 Task: Access the topics dashboard of "Digital Experience".
Action: Mouse moved to (1105, 78)
Screenshot: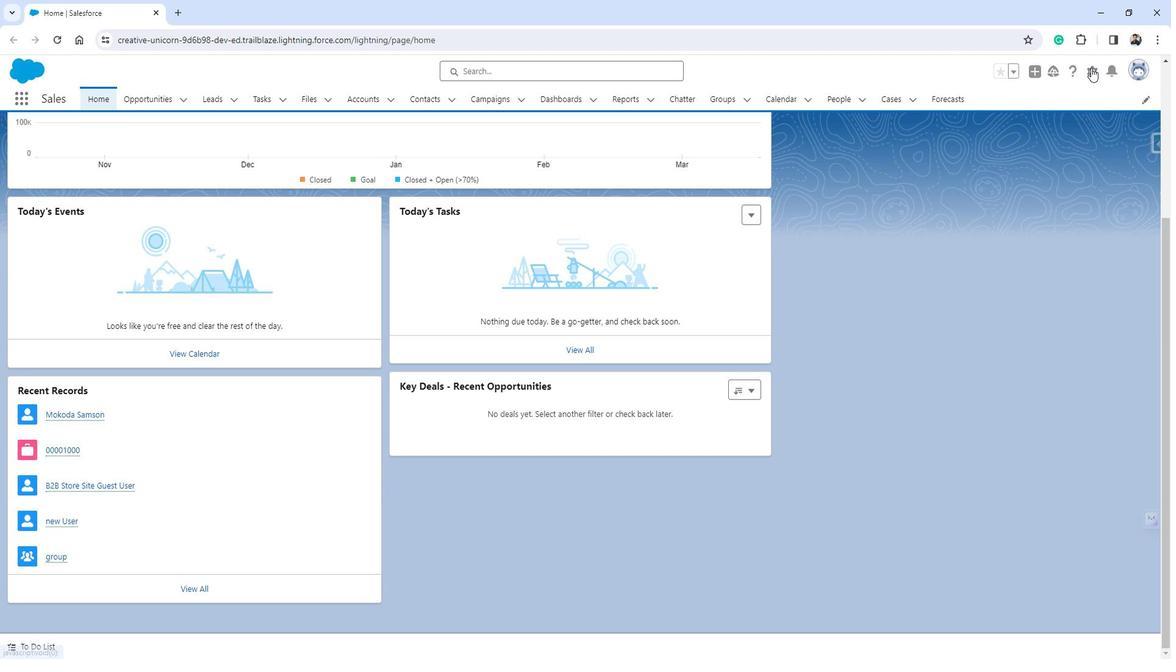 
Action: Mouse pressed left at (1105, 78)
Screenshot: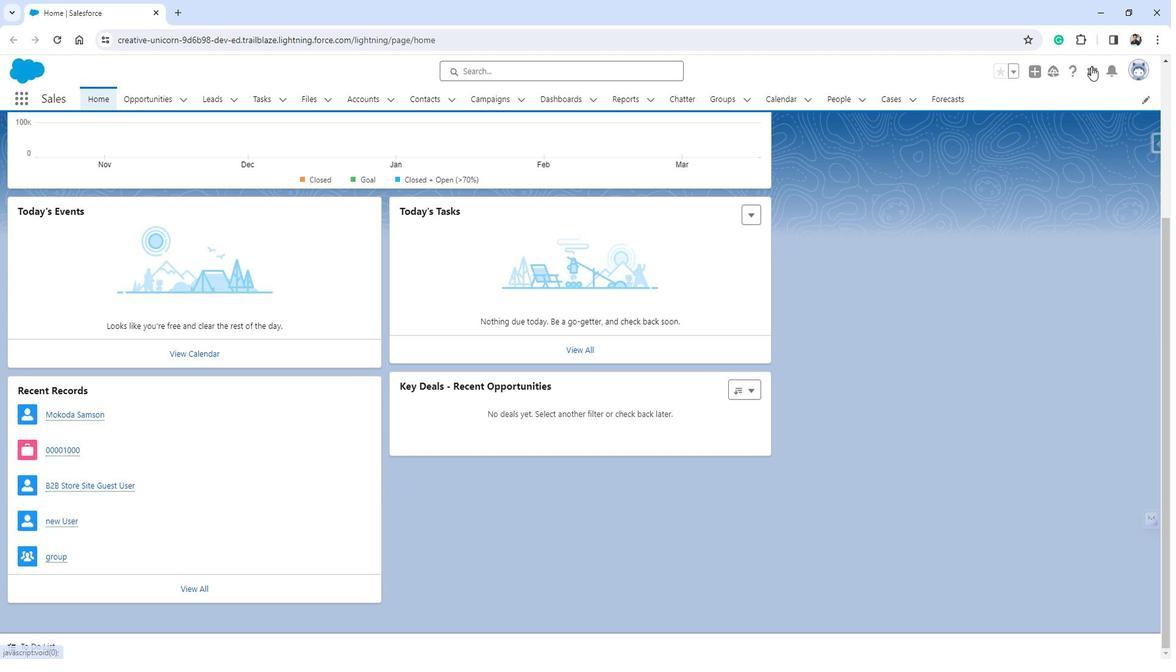 
Action: Mouse moved to (1056, 122)
Screenshot: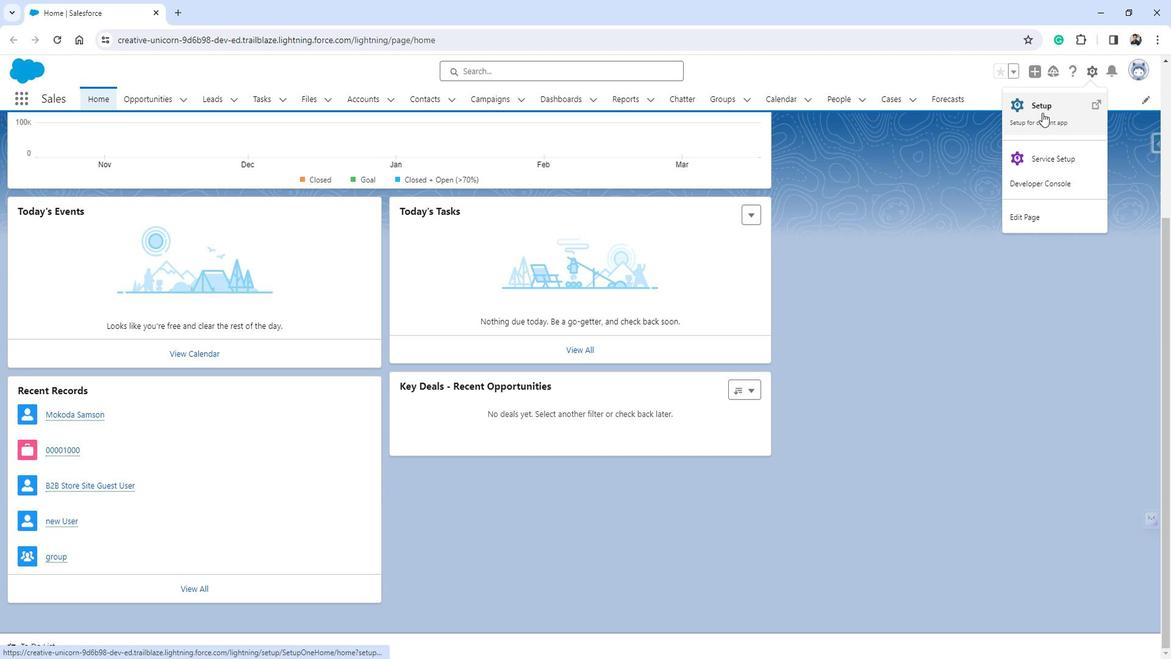 
Action: Mouse pressed left at (1056, 122)
Screenshot: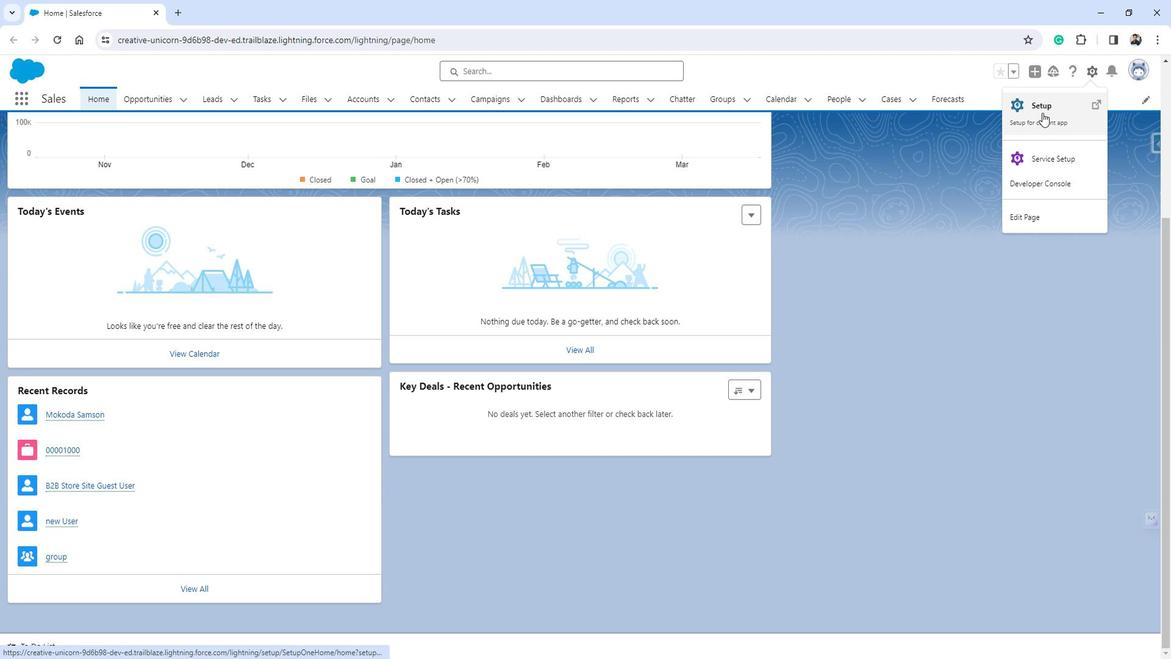 
Action: Mouse moved to (70, 464)
Screenshot: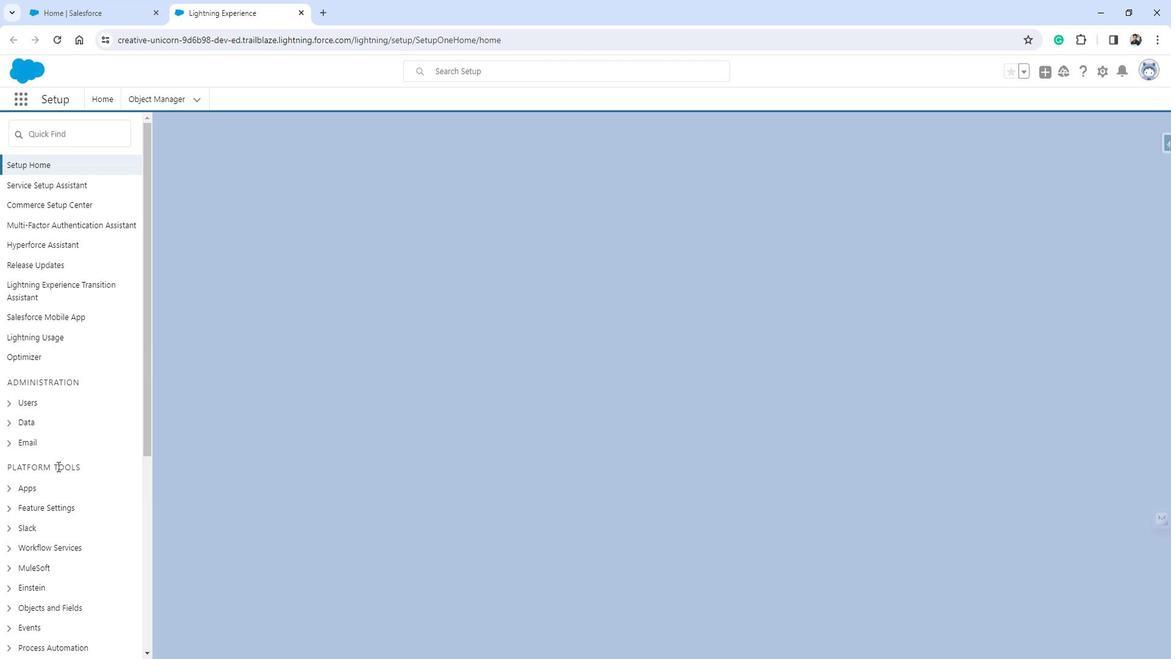 
Action: Mouse scrolled (70, 464) with delta (0, 0)
Screenshot: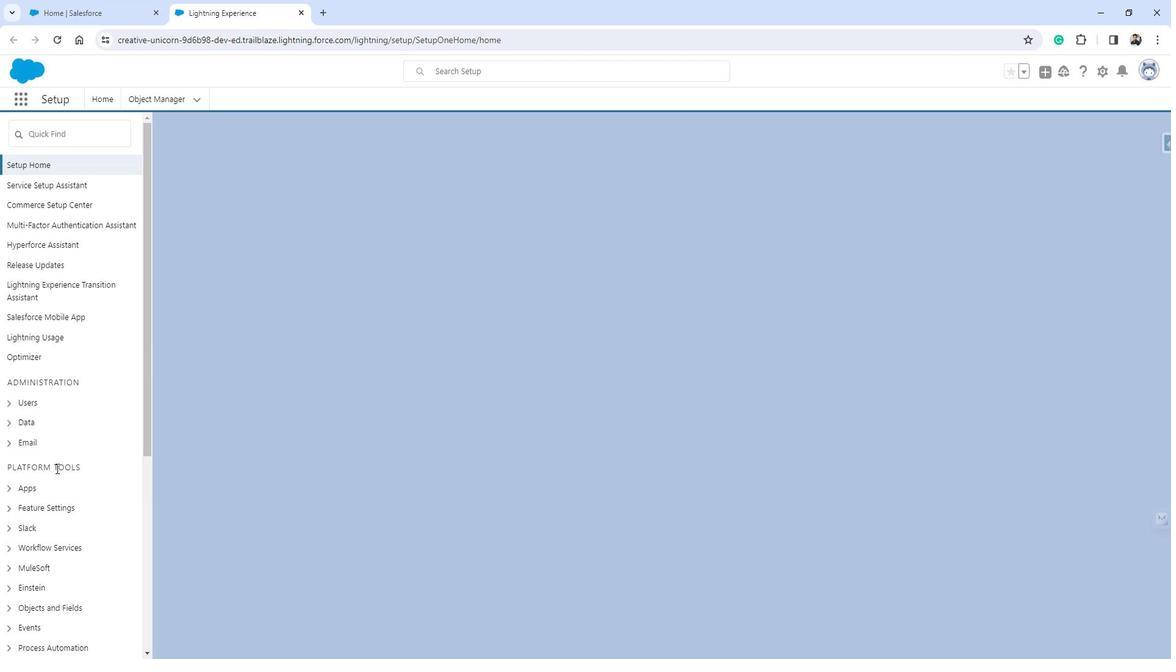 
Action: Mouse scrolled (70, 464) with delta (0, 0)
Screenshot: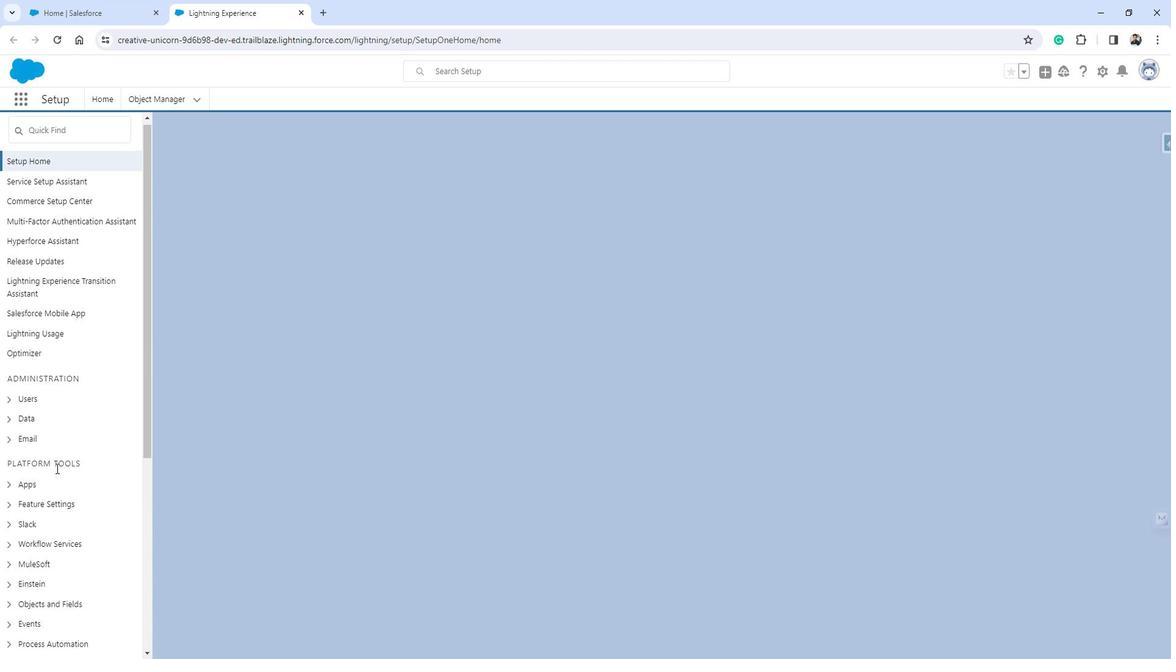 
Action: Mouse scrolled (70, 464) with delta (0, 0)
Screenshot: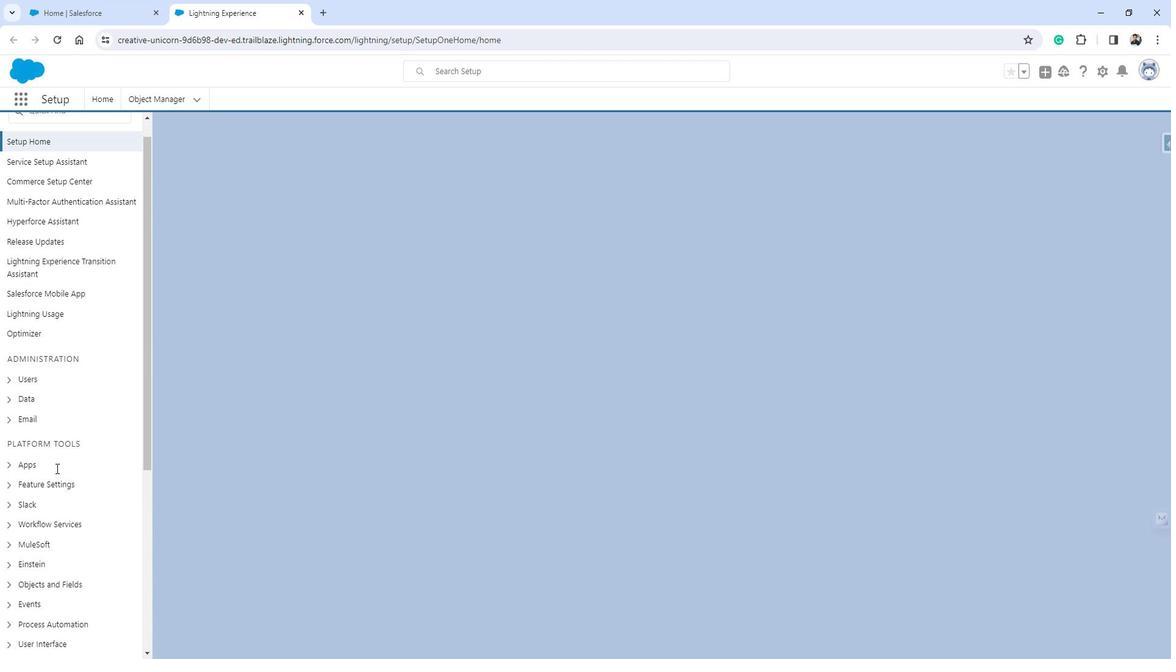 
Action: Mouse moved to (74, 319)
Screenshot: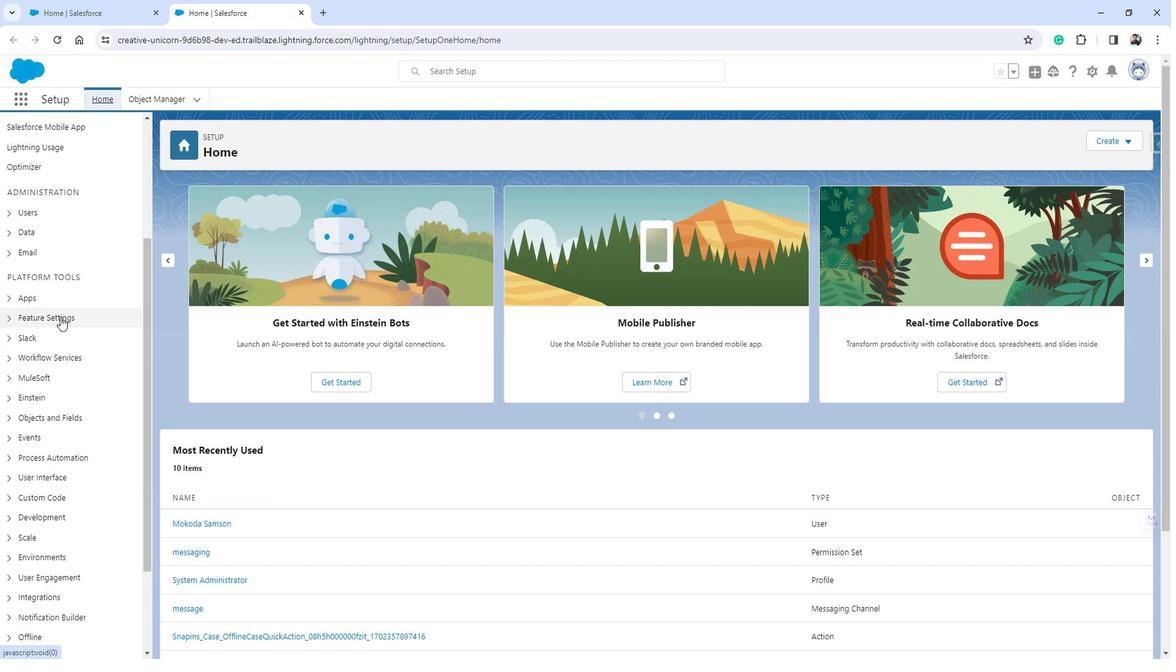 
Action: Mouse pressed left at (74, 319)
Screenshot: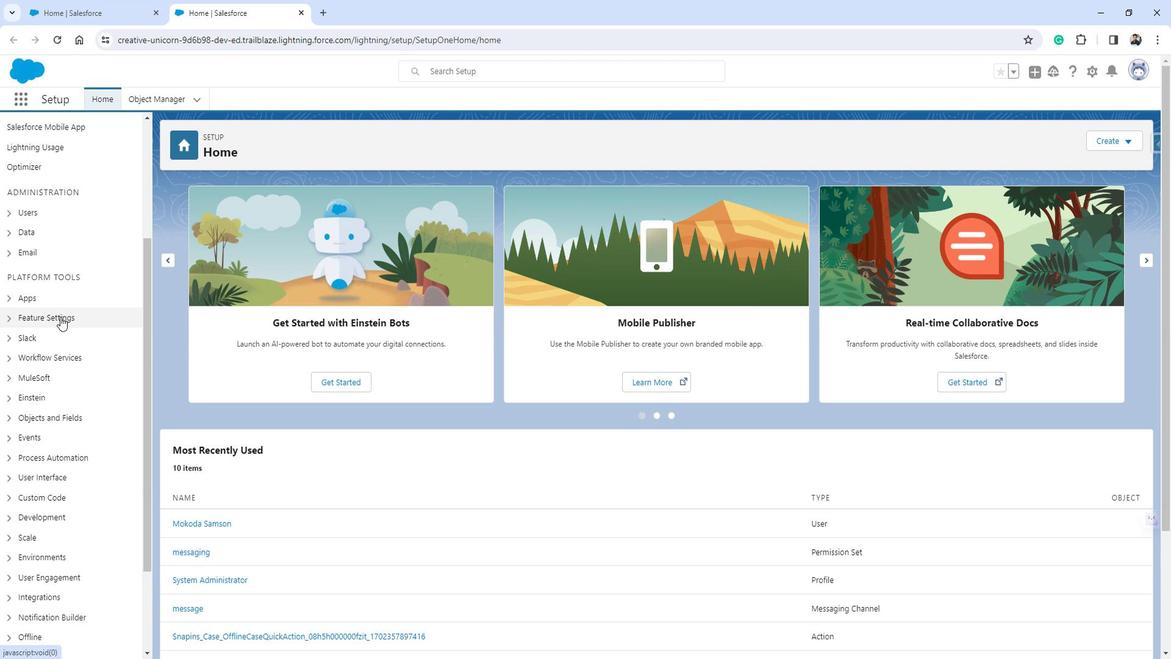 
Action: Mouse moved to (77, 444)
Screenshot: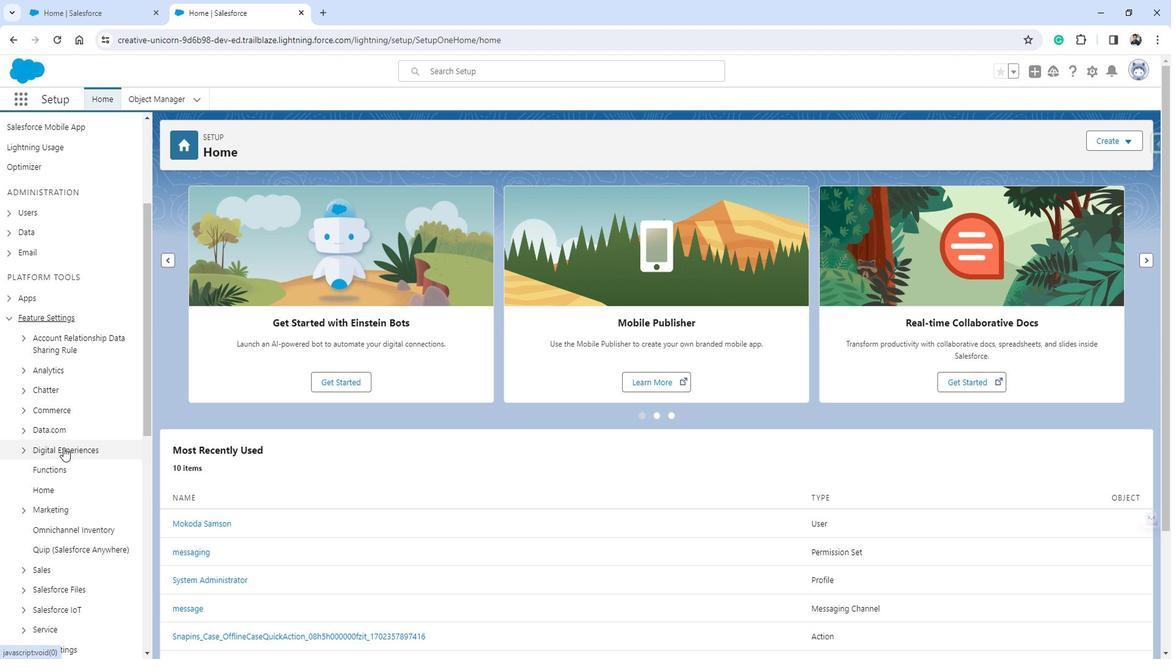 
Action: Mouse pressed left at (77, 444)
Screenshot: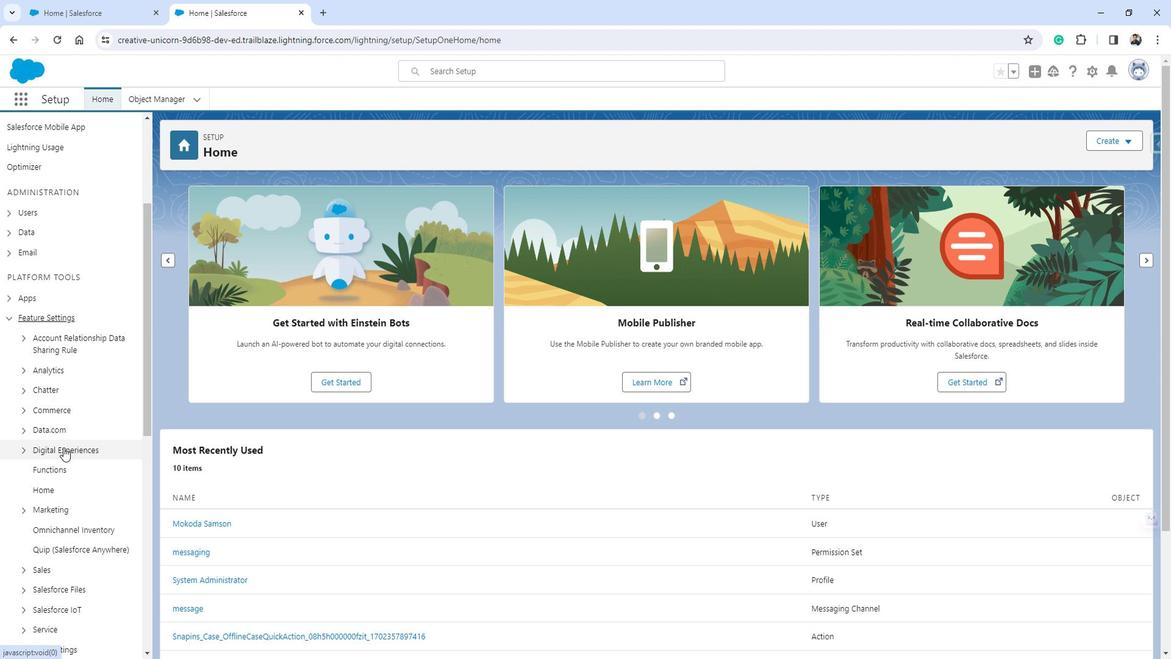 
Action: Mouse scrolled (77, 444) with delta (0, 0)
Screenshot: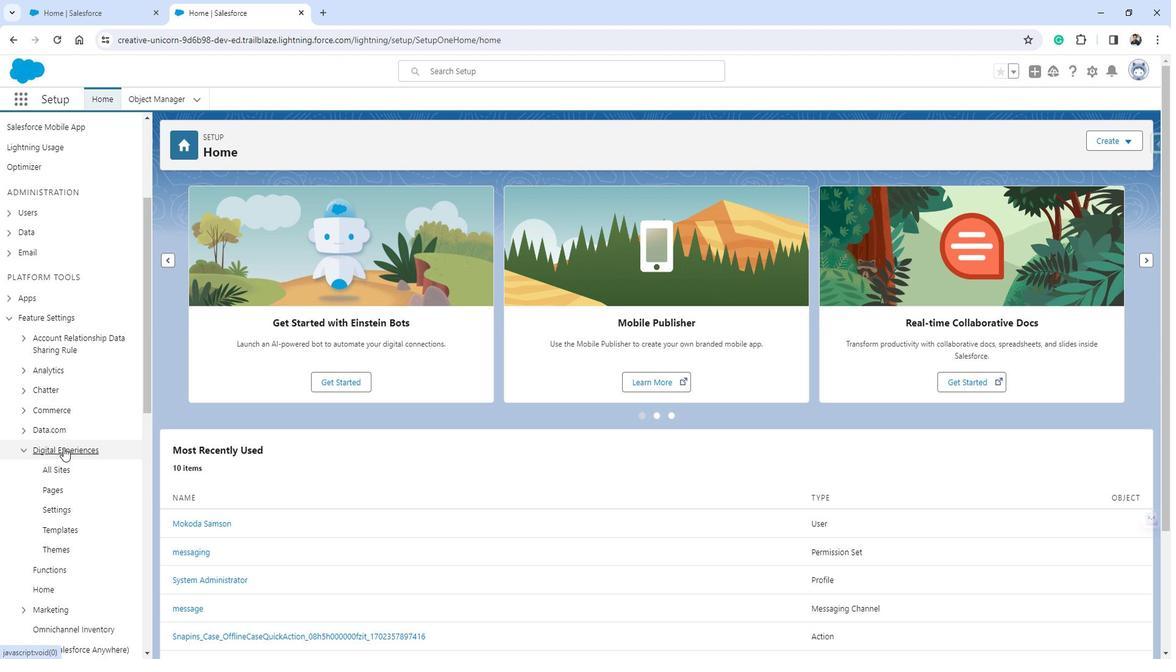 
Action: Mouse scrolled (77, 444) with delta (0, 0)
Screenshot: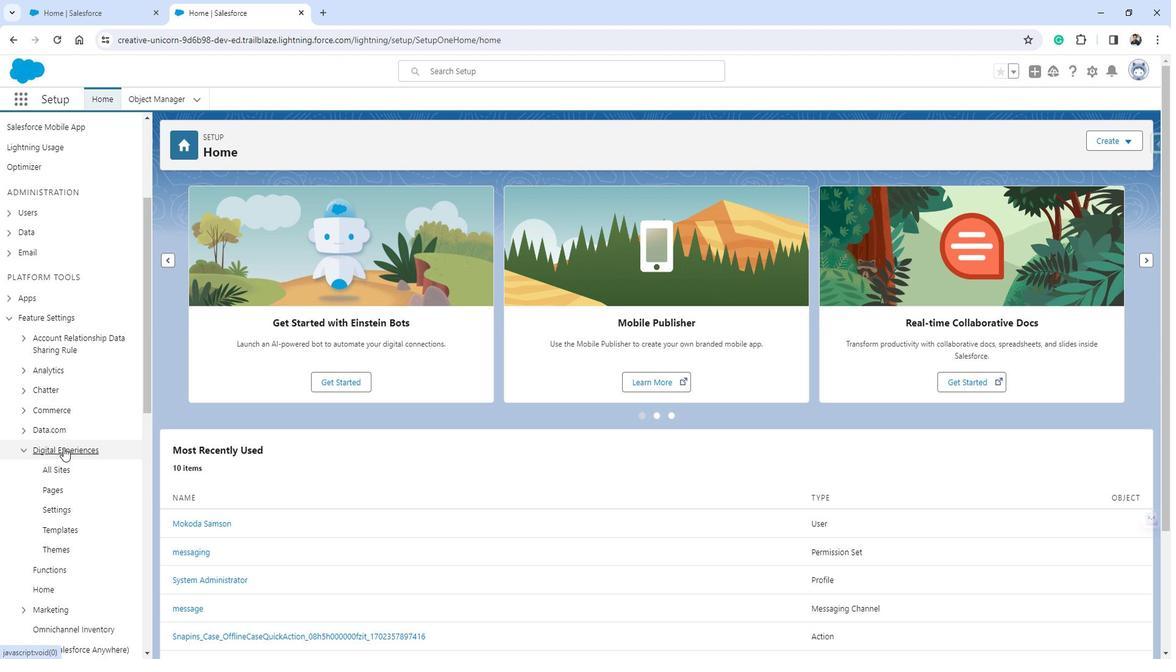 
Action: Mouse moved to (70, 341)
Screenshot: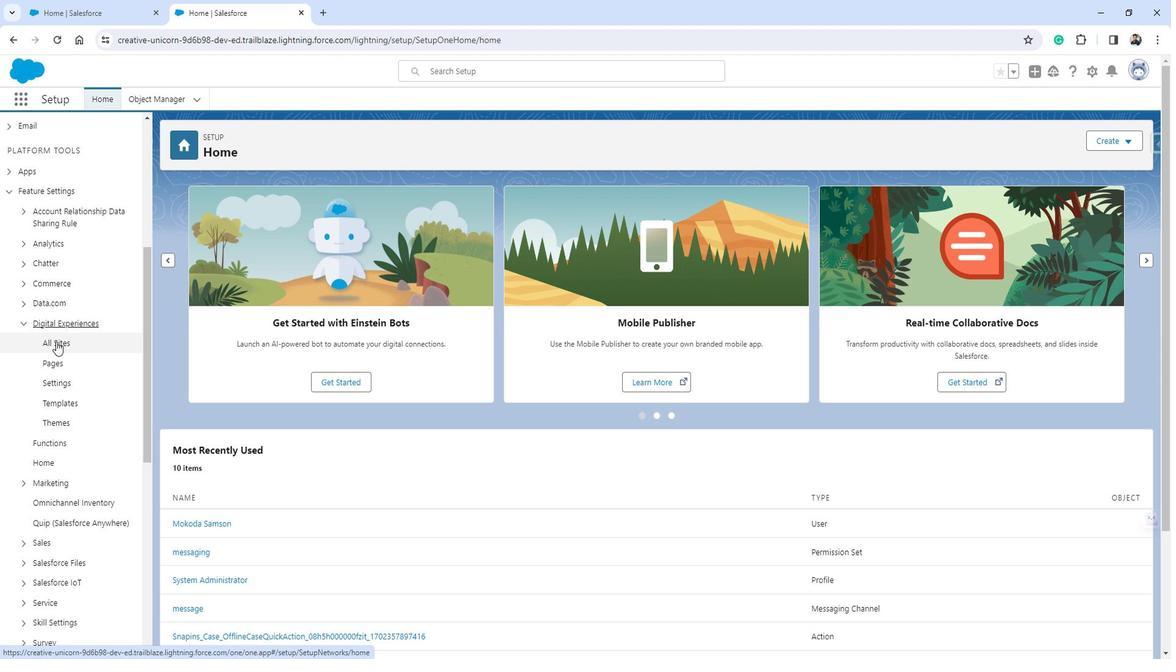 
Action: Mouse pressed left at (70, 341)
Screenshot: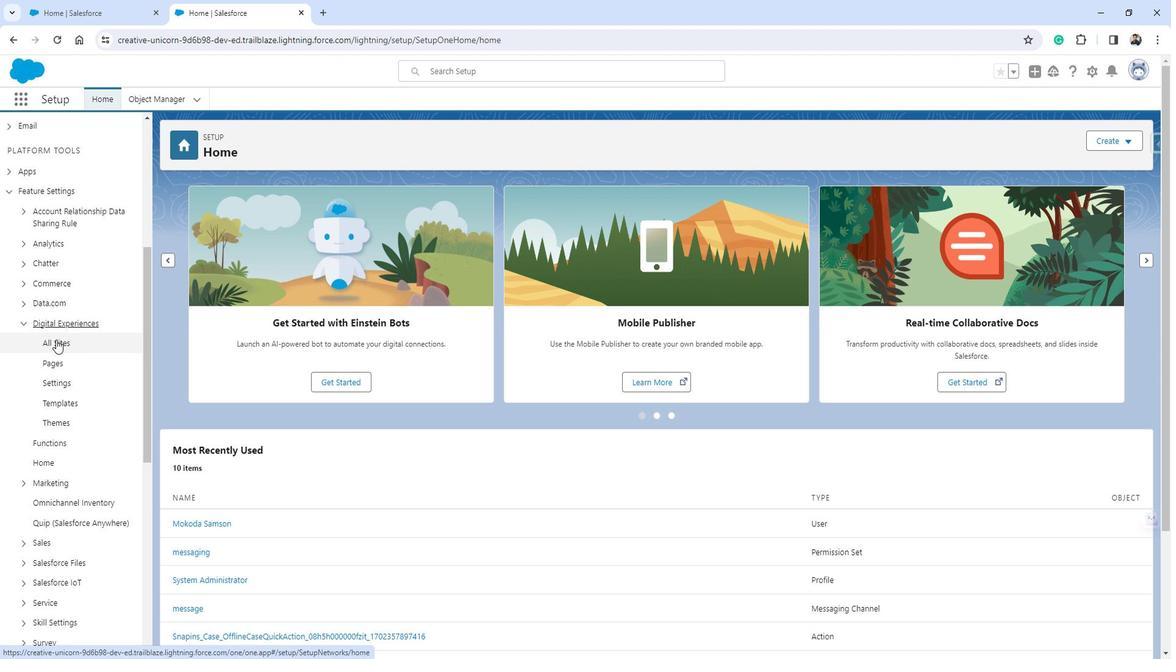 
Action: Mouse pressed left at (70, 341)
Screenshot: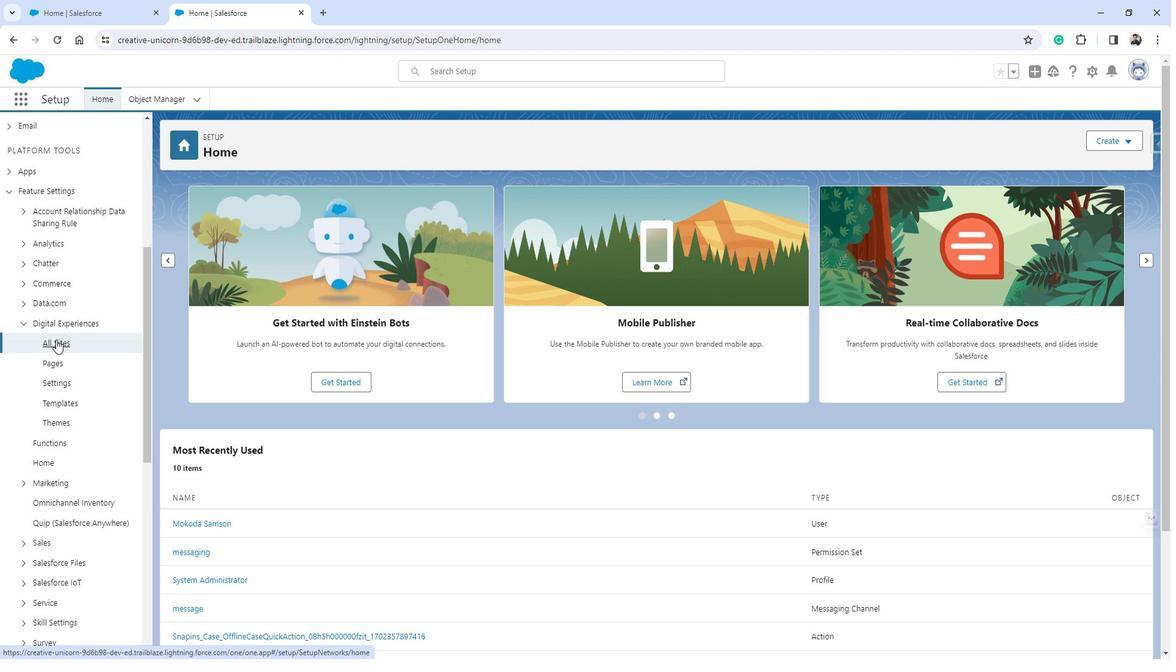 
Action: Mouse moved to (203, 375)
Screenshot: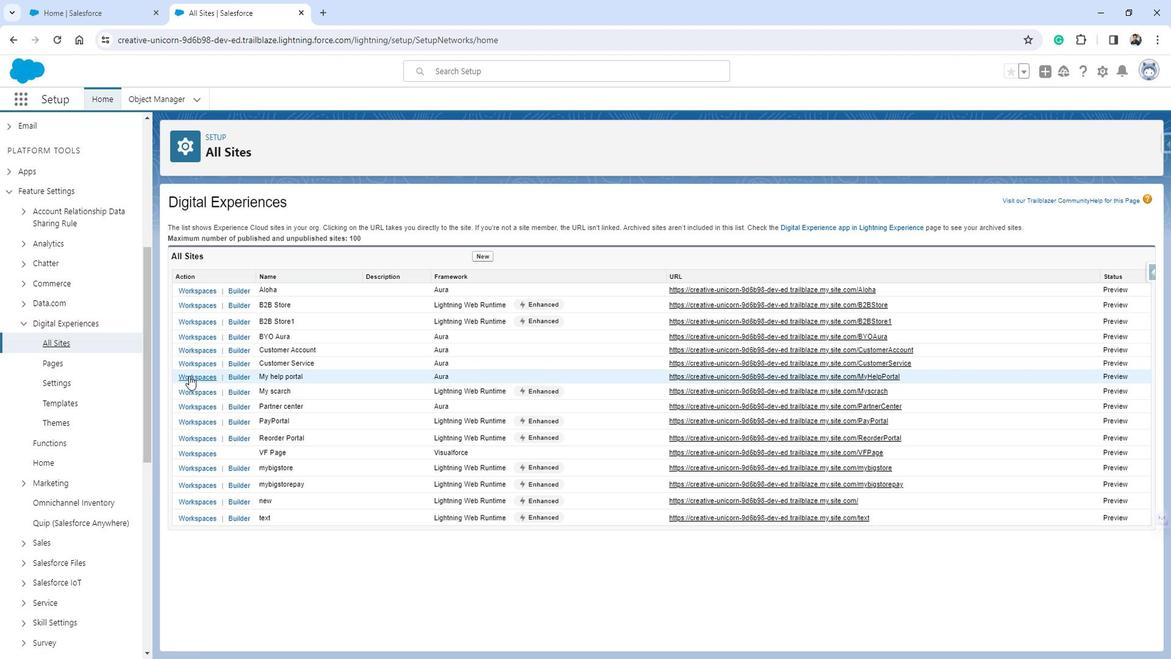 
Action: Mouse pressed left at (203, 375)
Screenshot: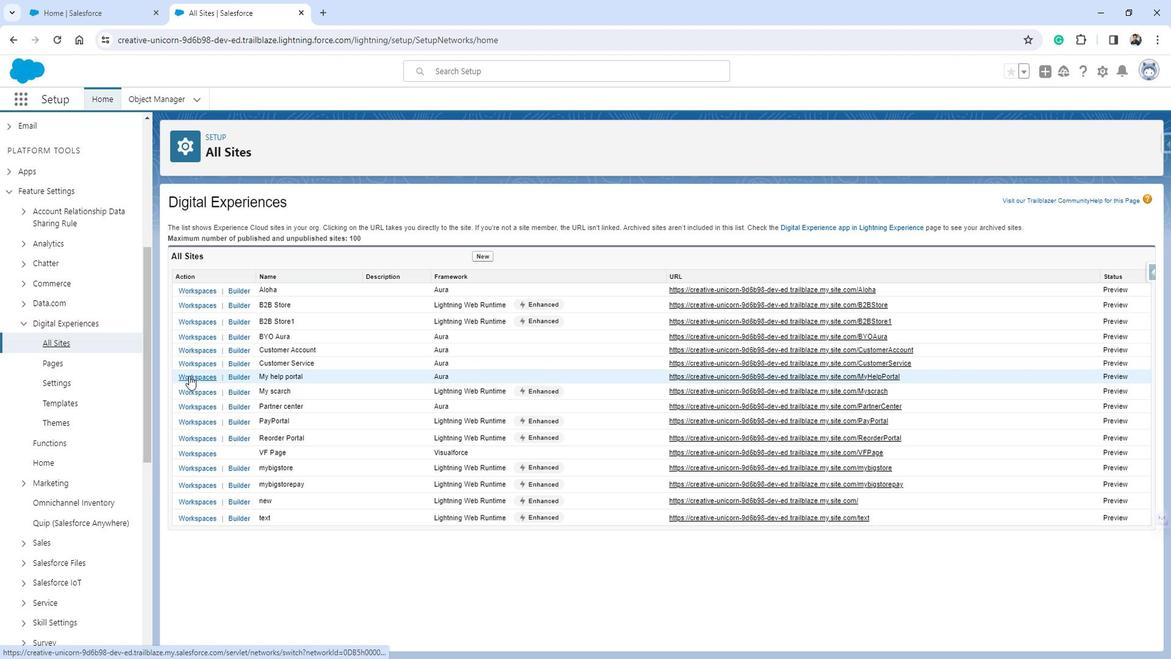 
Action: Mouse moved to (438, 415)
Screenshot: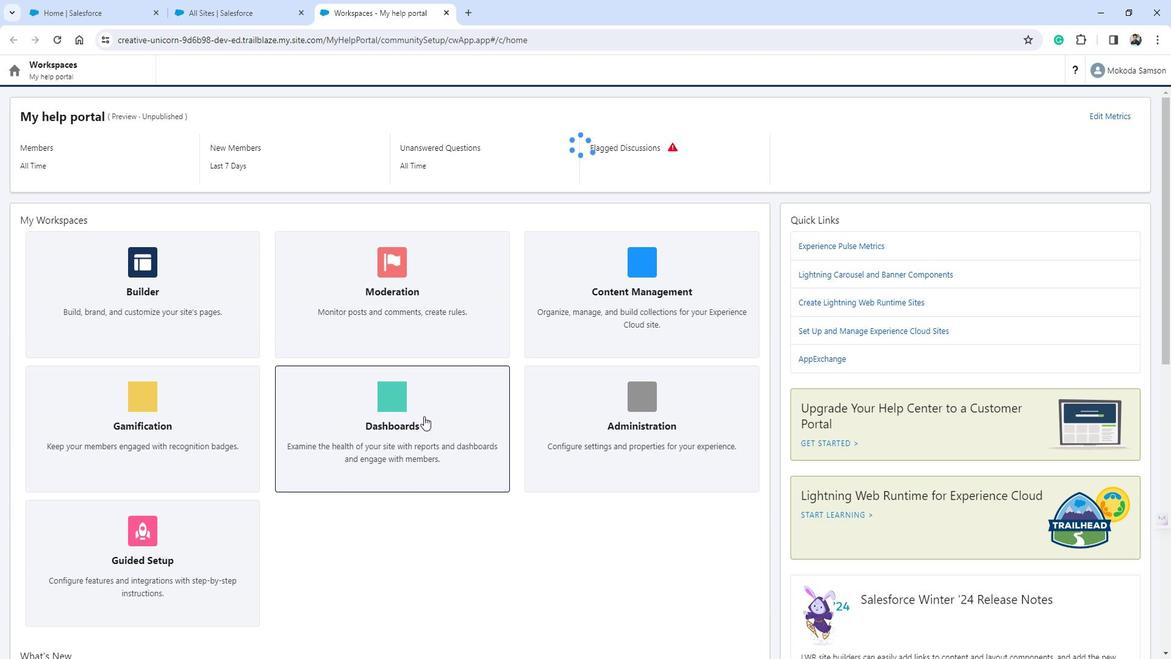 
Action: Mouse pressed left at (438, 415)
Screenshot: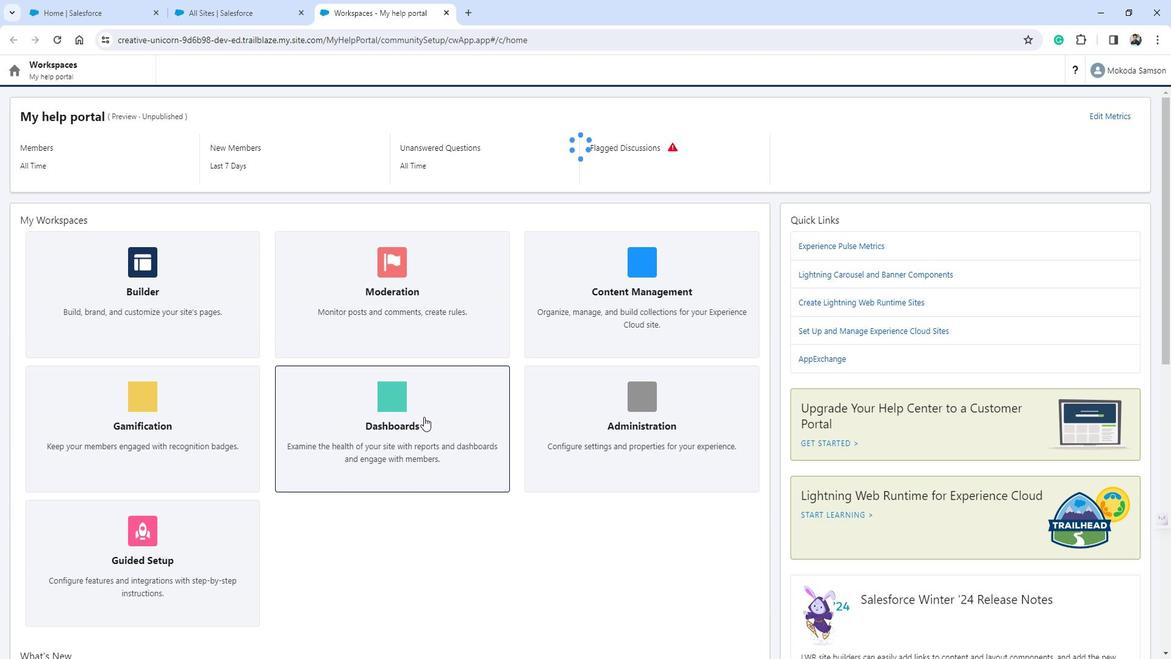 
Action: Mouse moved to (233, 84)
Screenshot: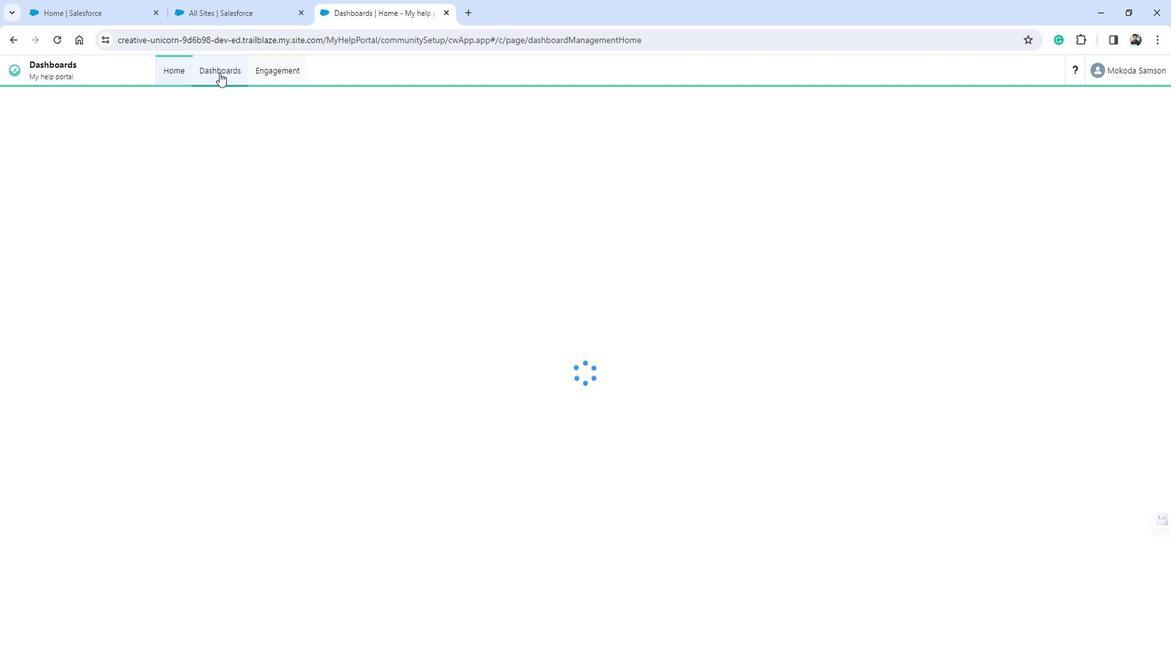 
Action: Mouse pressed left at (233, 84)
Screenshot: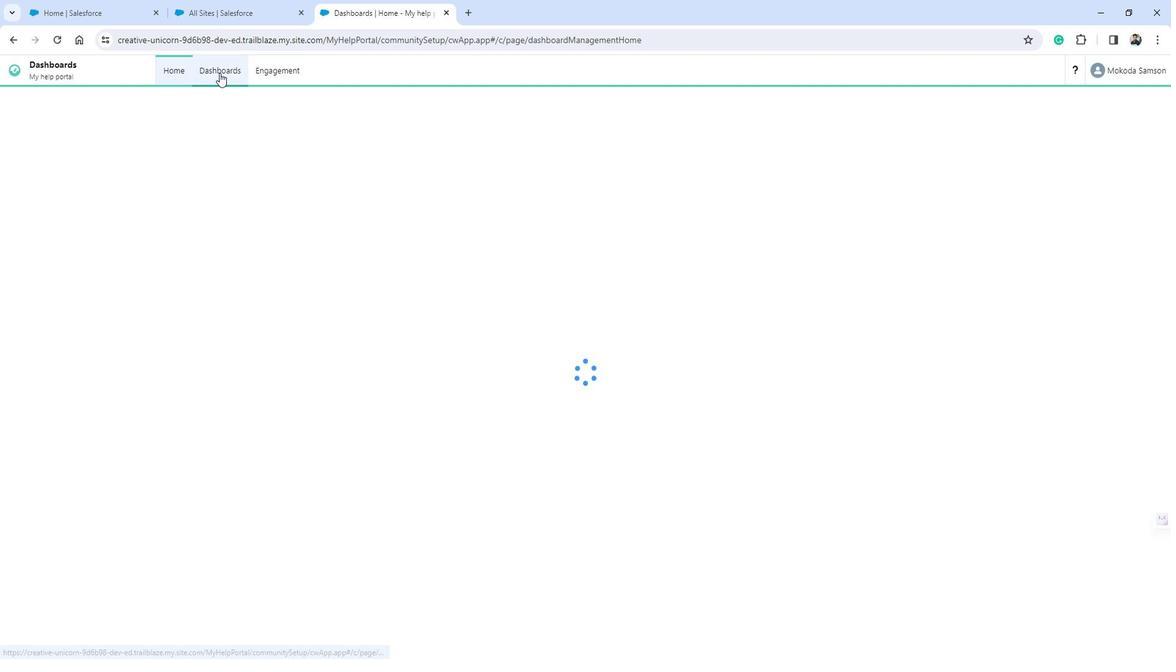 
Action: Mouse moved to (106, 197)
Screenshot: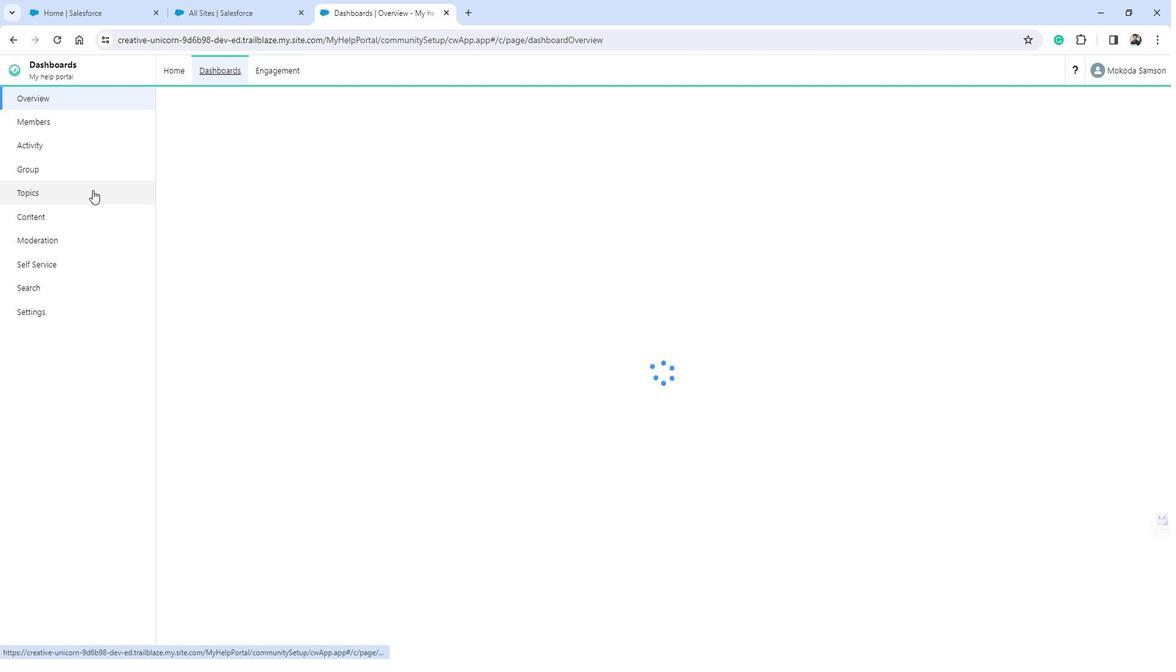 
Action: Mouse pressed left at (106, 197)
Screenshot: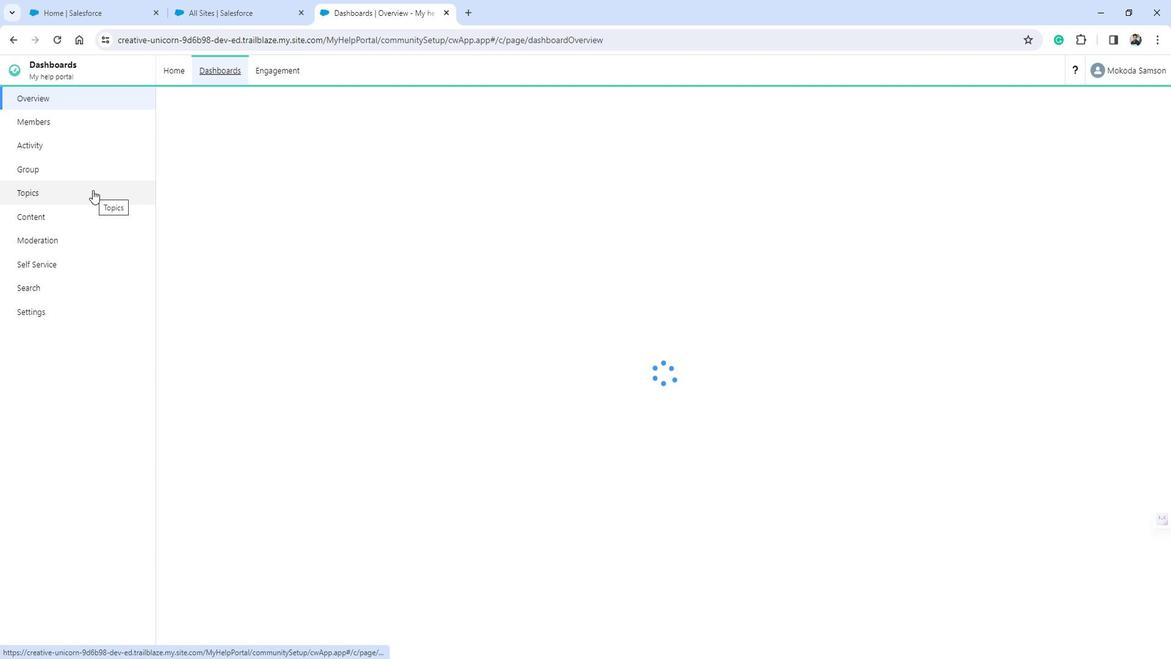 
Action: Mouse moved to (415, 339)
Screenshot: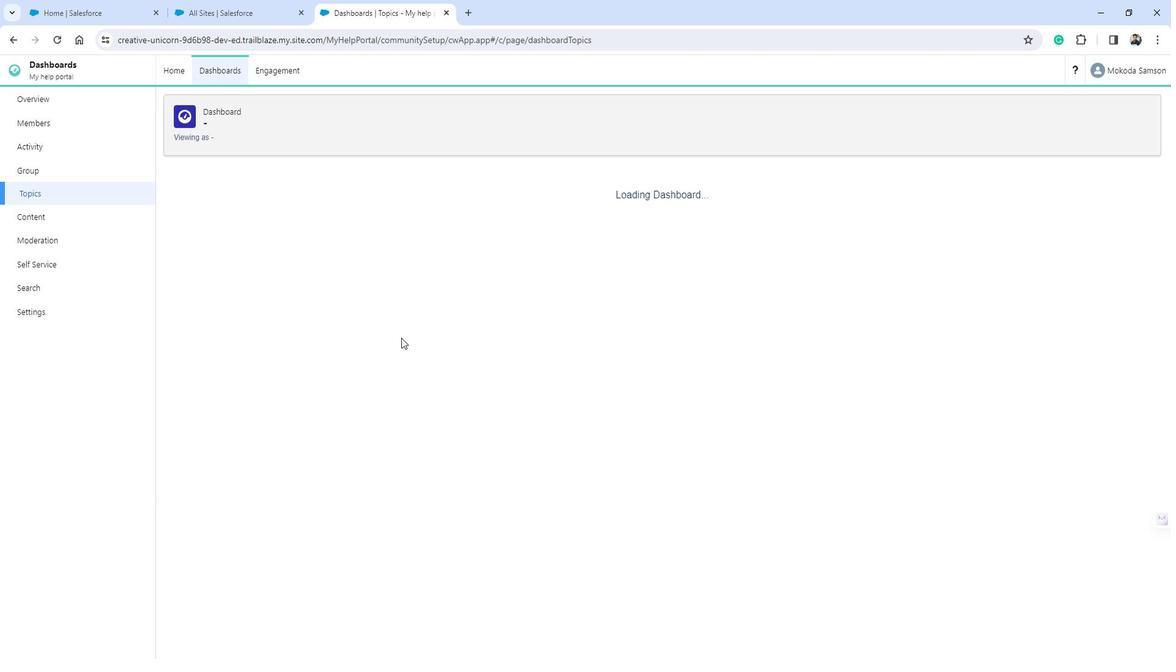 
